 Task: In the  document effectivecommunication.txt Select the last point and add comment:  'Consider rephrasing it to enhance the flow of your writing' Insert emoji reactions: 'Thumbs Down' Select all the potins and apply Uppercase
Action: Mouse moved to (419, 360)
Screenshot: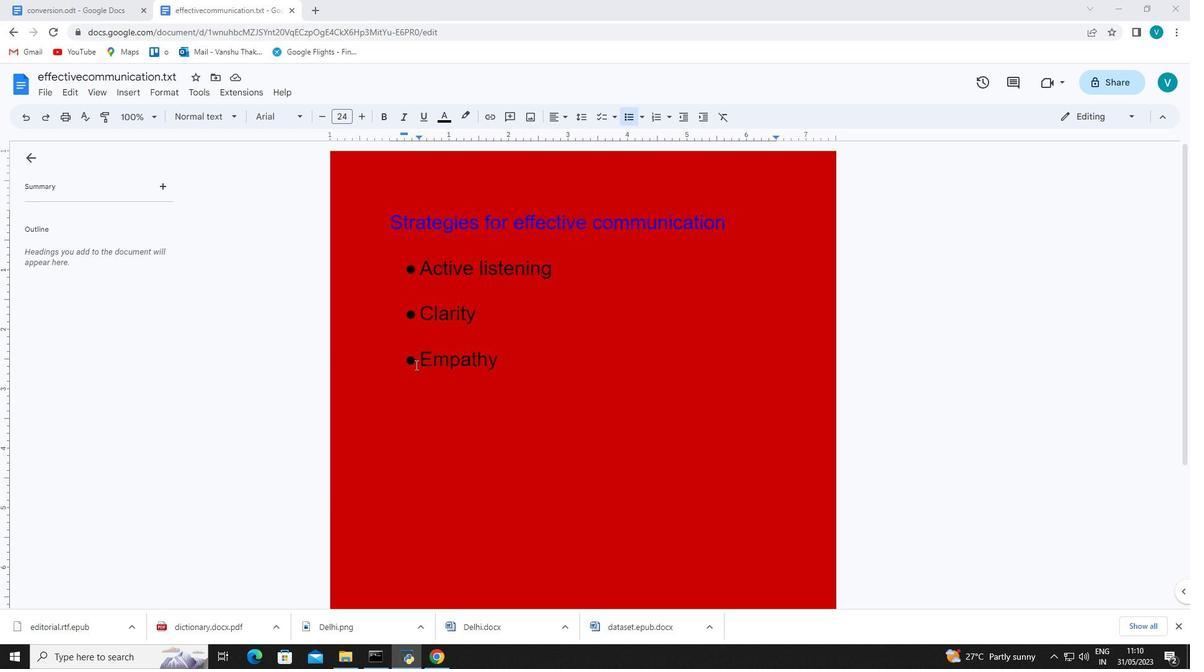 
Action: Mouse pressed left at (419, 360)
Screenshot: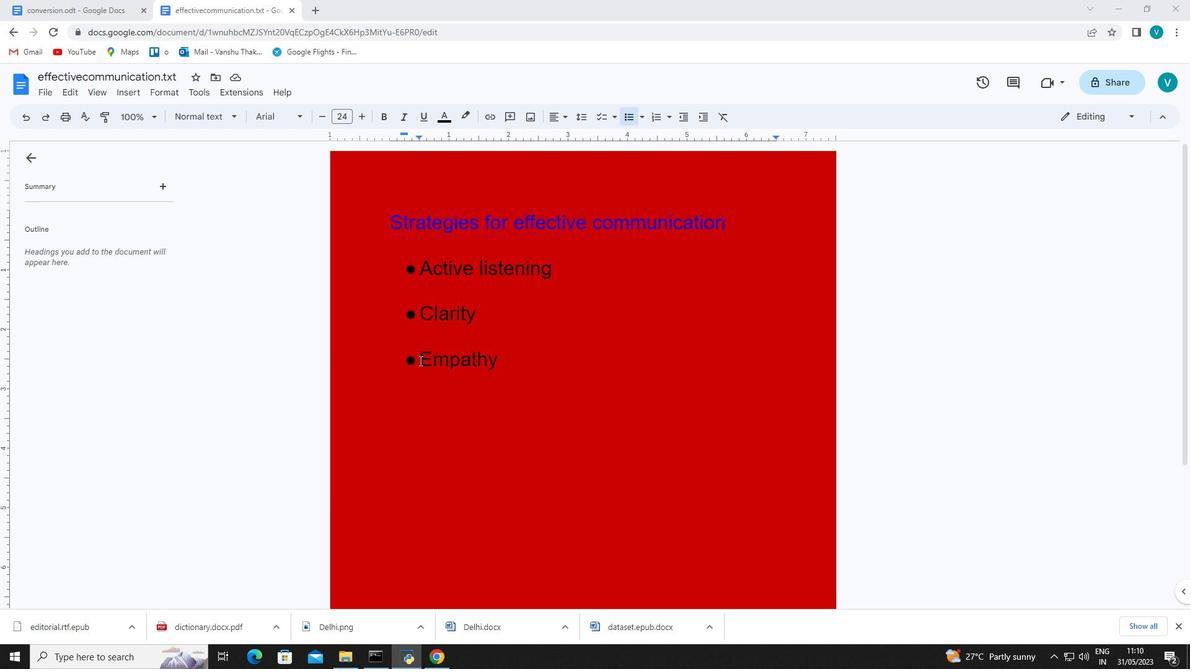 
Action: Mouse moved to (471, 364)
Screenshot: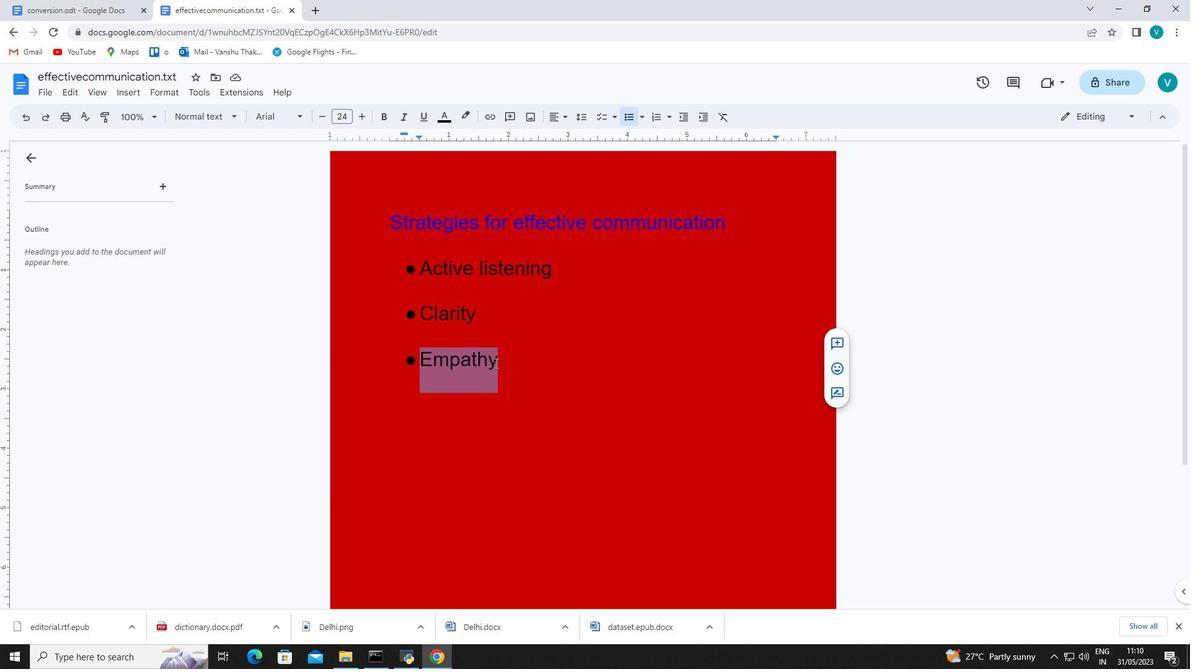 
Action: Mouse pressed right at (471, 364)
Screenshot: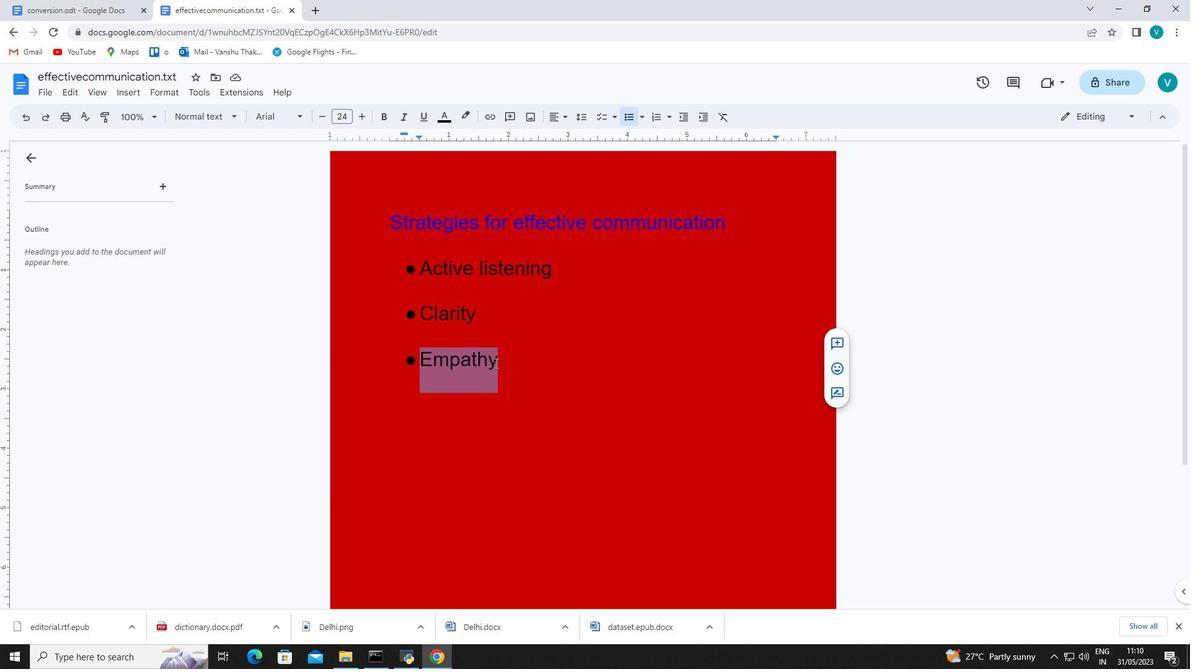 
Action: Mouse moved to (510, 405)
Screenshot: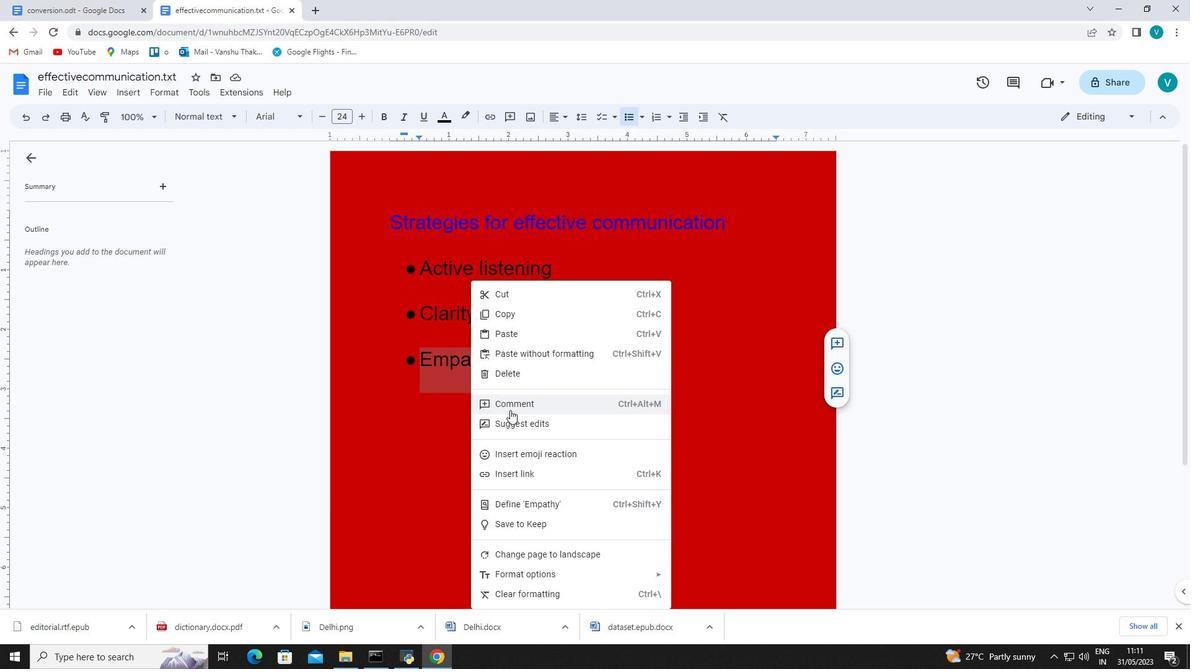 
Action: Mouse pressed left at (510, 405)
Screenshot: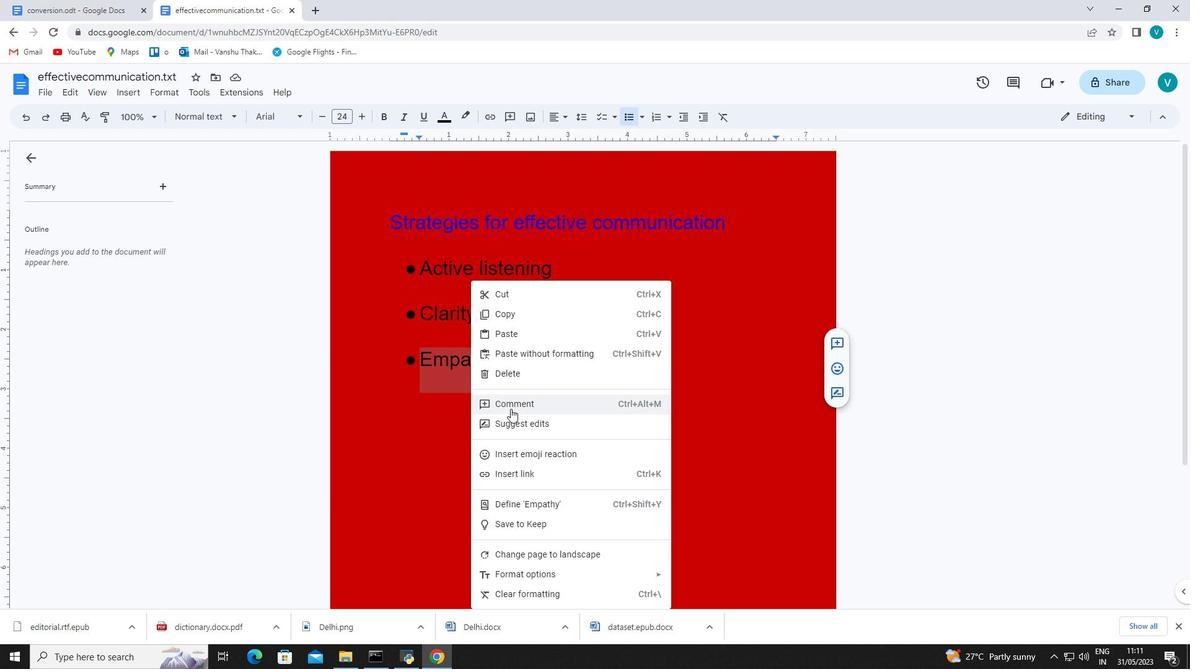 
Action: Key pressed <Key.shift><Key.shift><Key.shift><Key.shift>Consider<Key.space>rephrasing<Key.space>it<Key.space>to<Key.space>enhance<Key.space>the<Key.space>flow<Key.space>of<Key.space>your<Key.space>writing
Screenshot: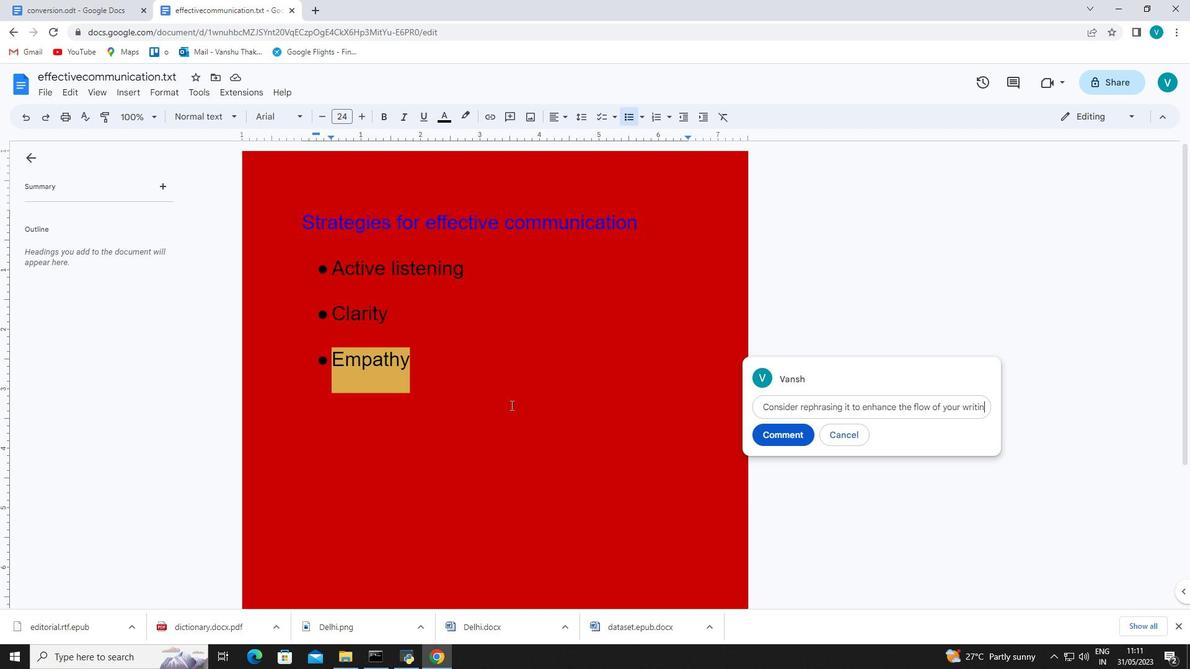 
Action: Mouse moved to (784, 453)
Screenshot: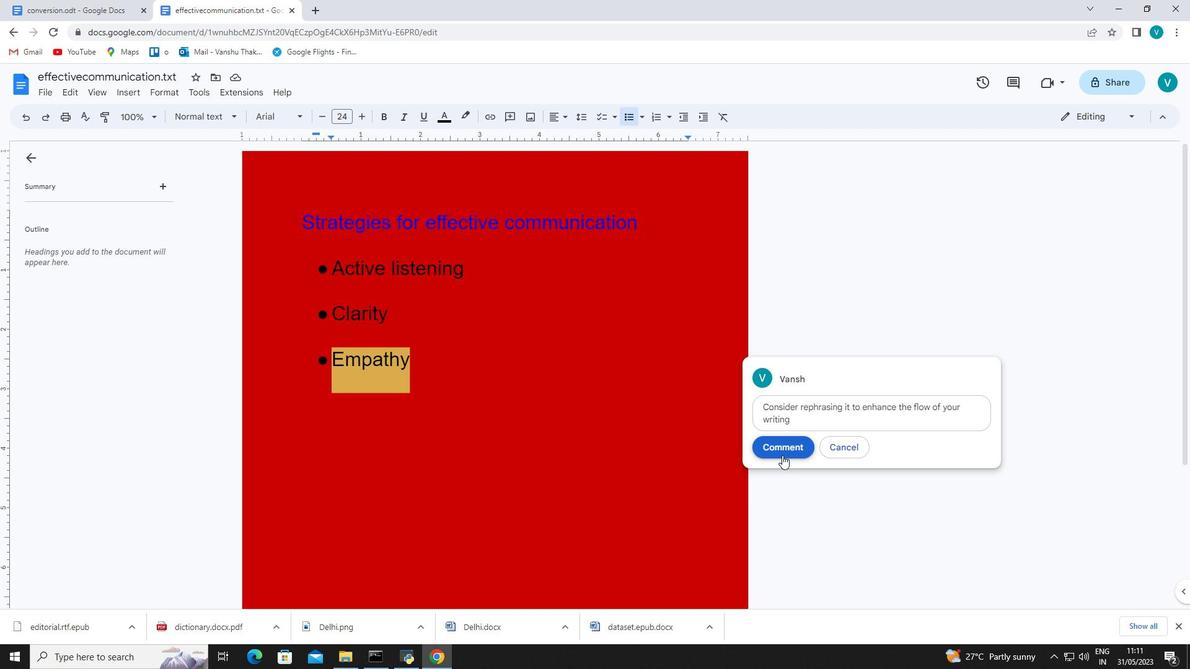 
Action: Mouse pressed left at (784, 453)
Screenshot: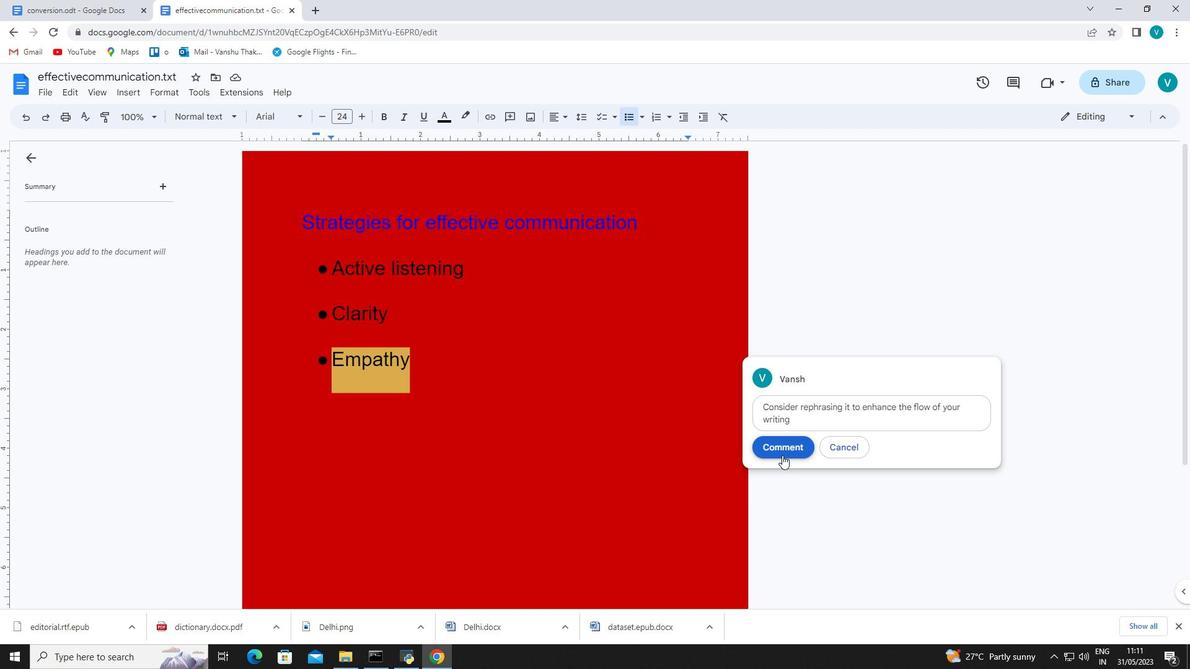 
Action: Mouse moved to (390, 378)
Screenshot: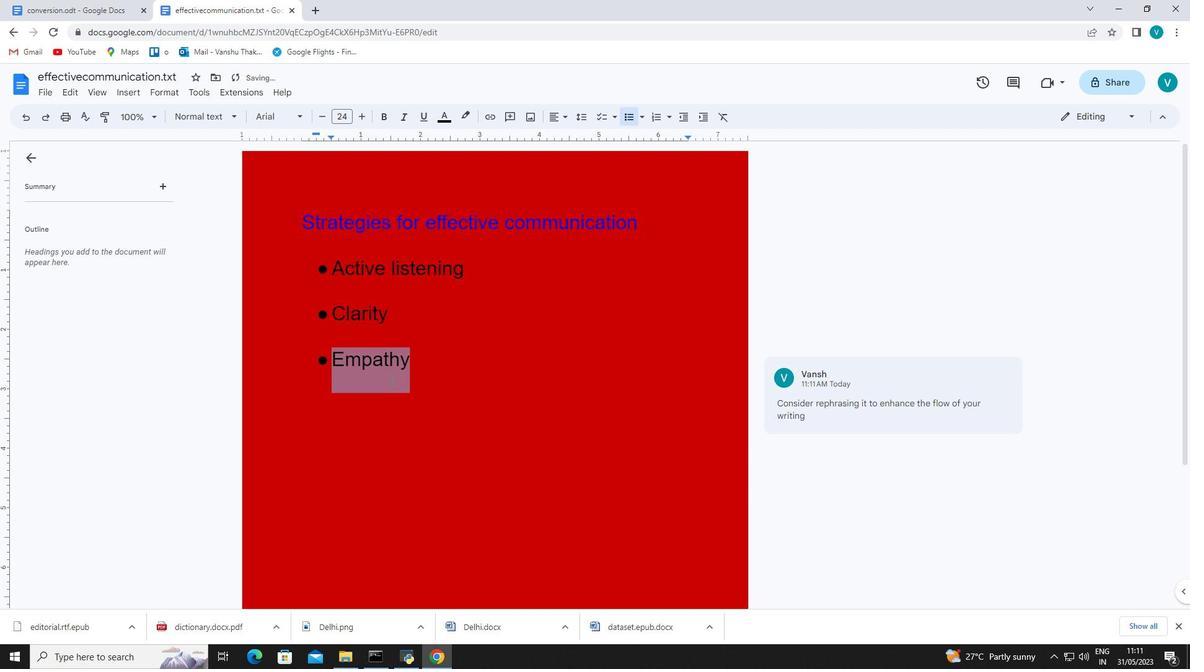 
Action: Mouse pressed right at (390, 378)
Screenshot: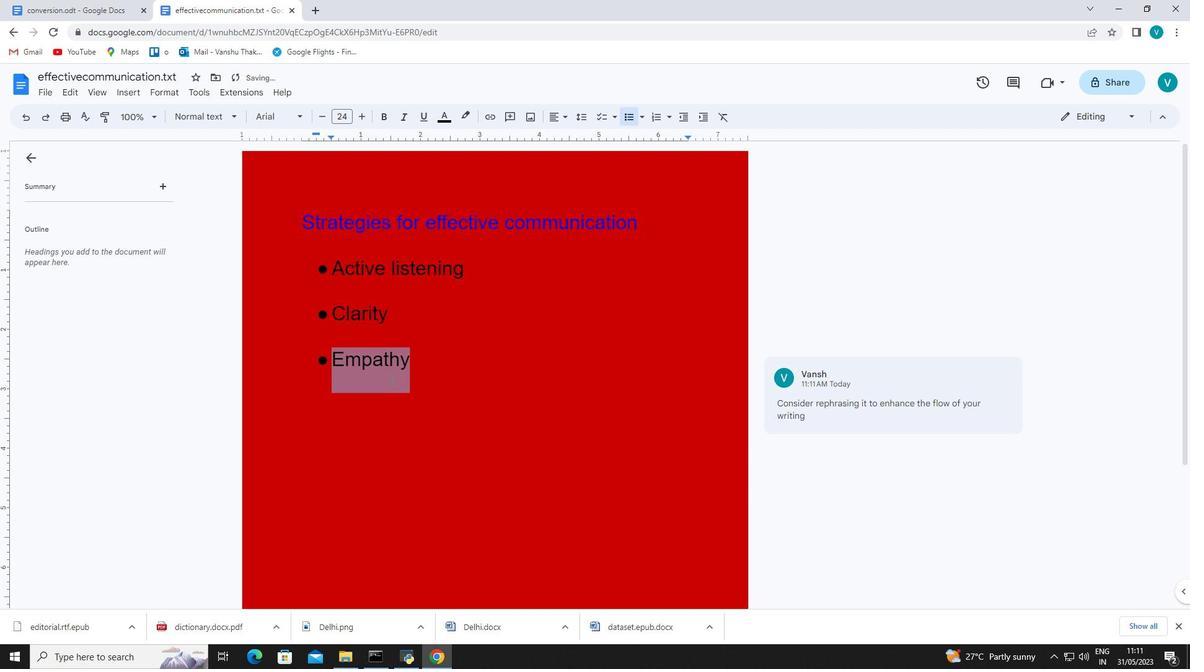 
Action: Mouse moved to (471, 457)
Screenshot: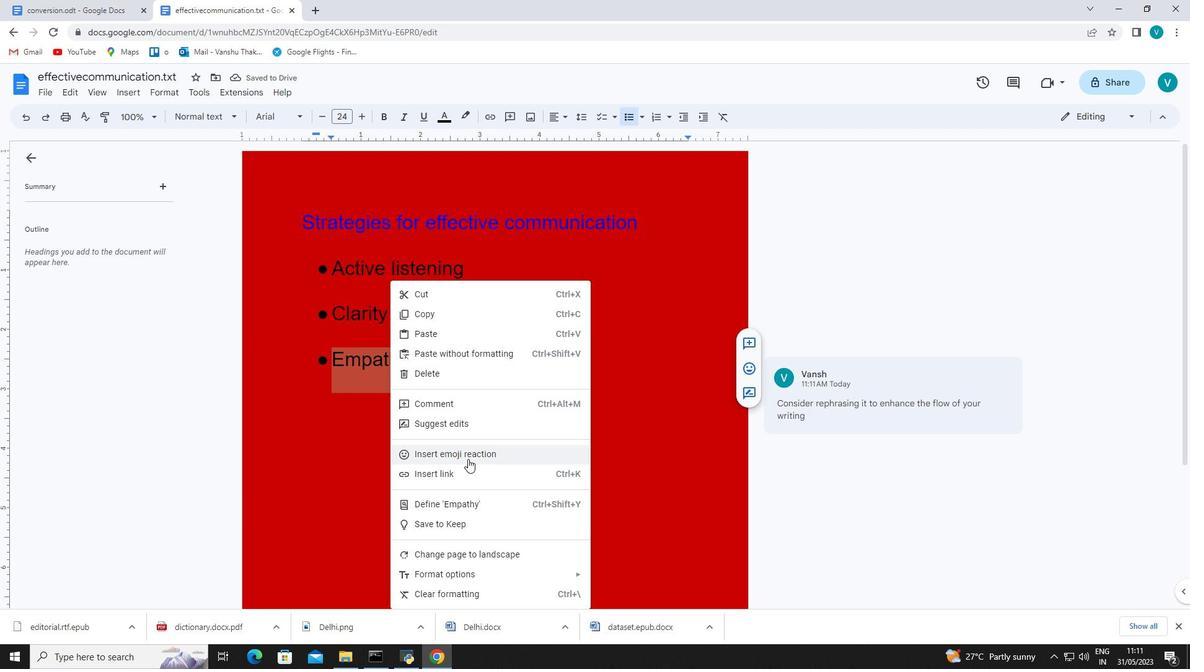 
Action: Mouse pressed left at (471, 457)
Screenshot: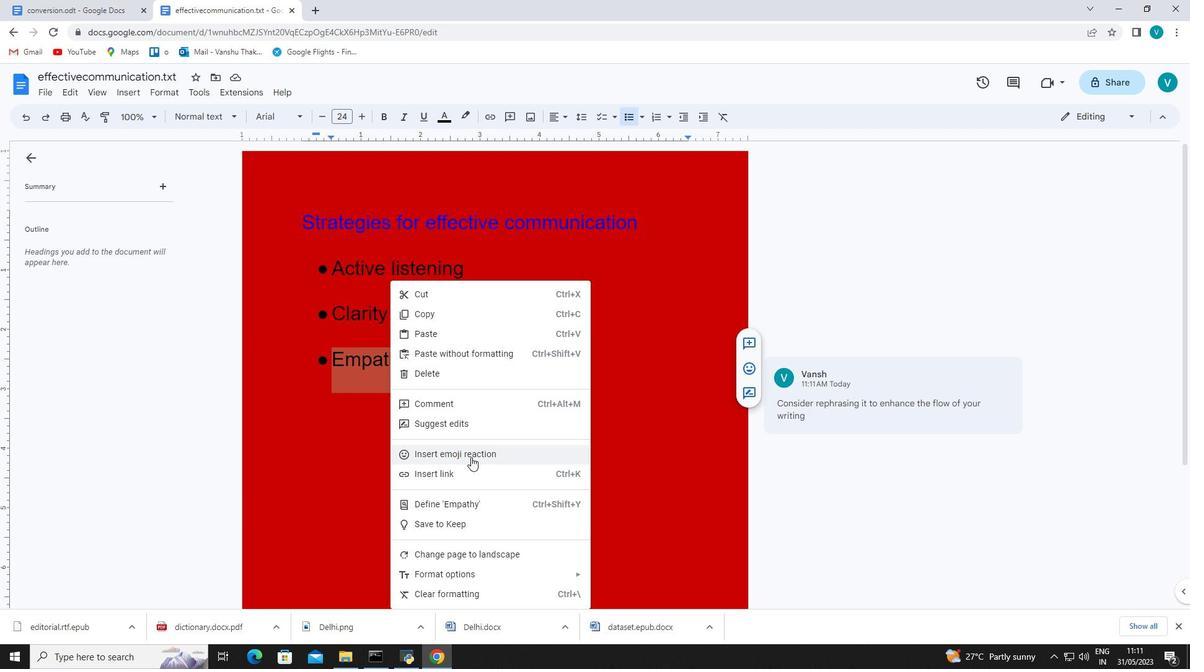 
Action: Mouse moved to (751, 591)
Screenshot: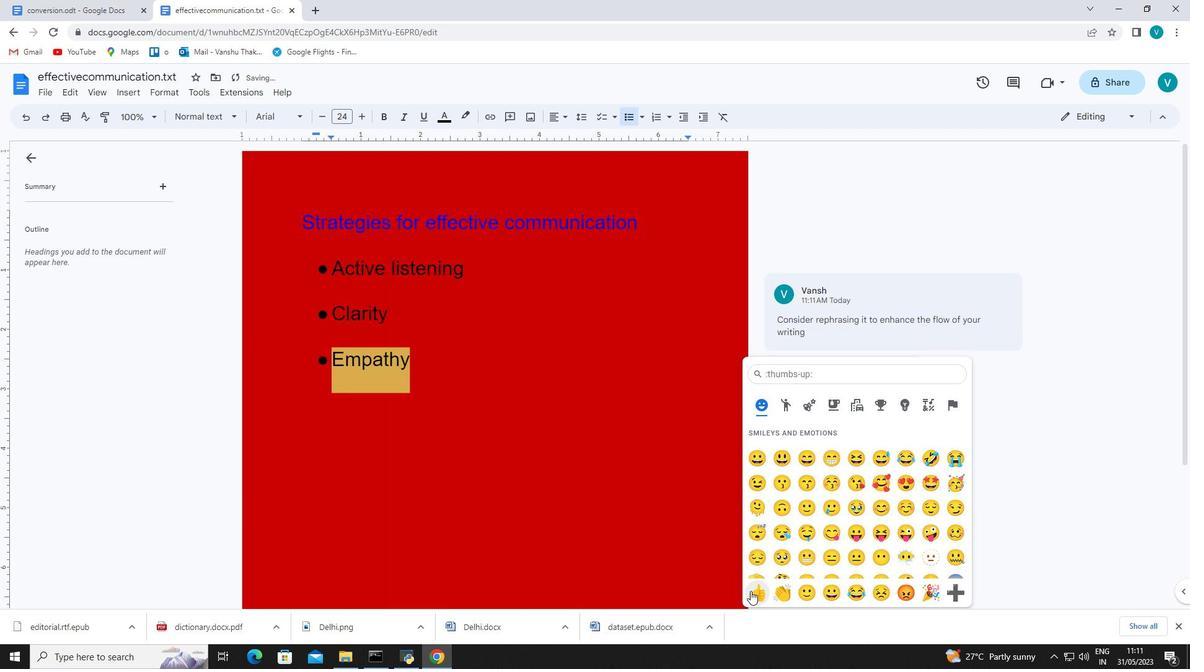
Action: Mouse pressed left at (751, 591)
Screenshot: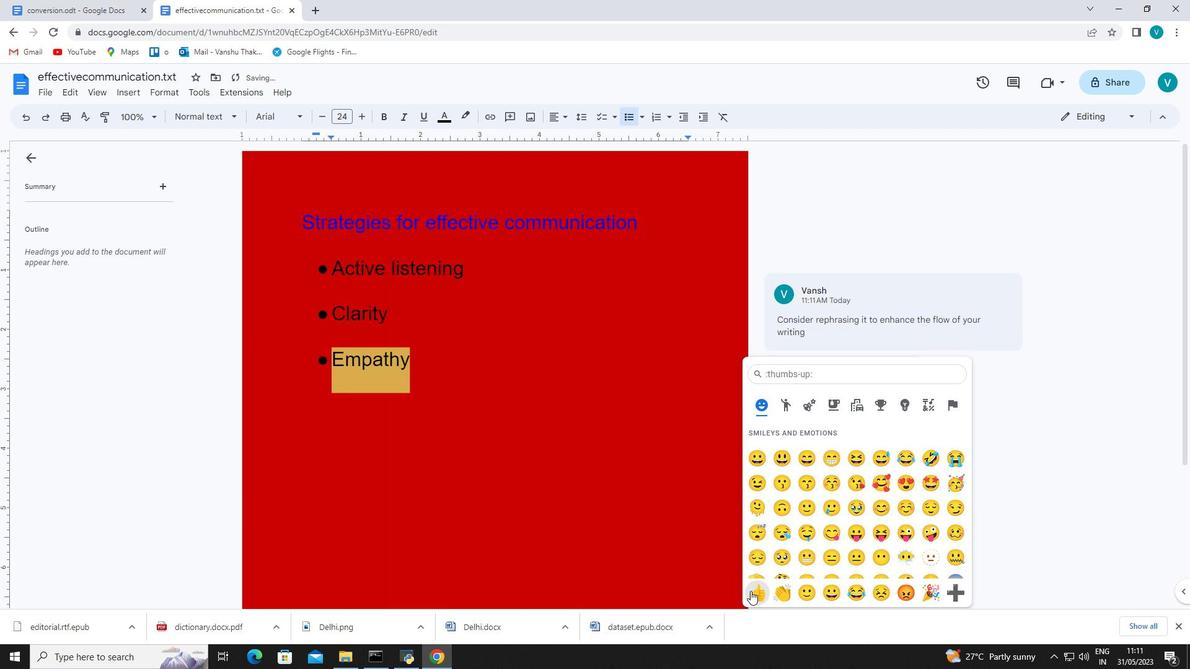 
Action: Mouse moved to (331, 262)
Screenshot: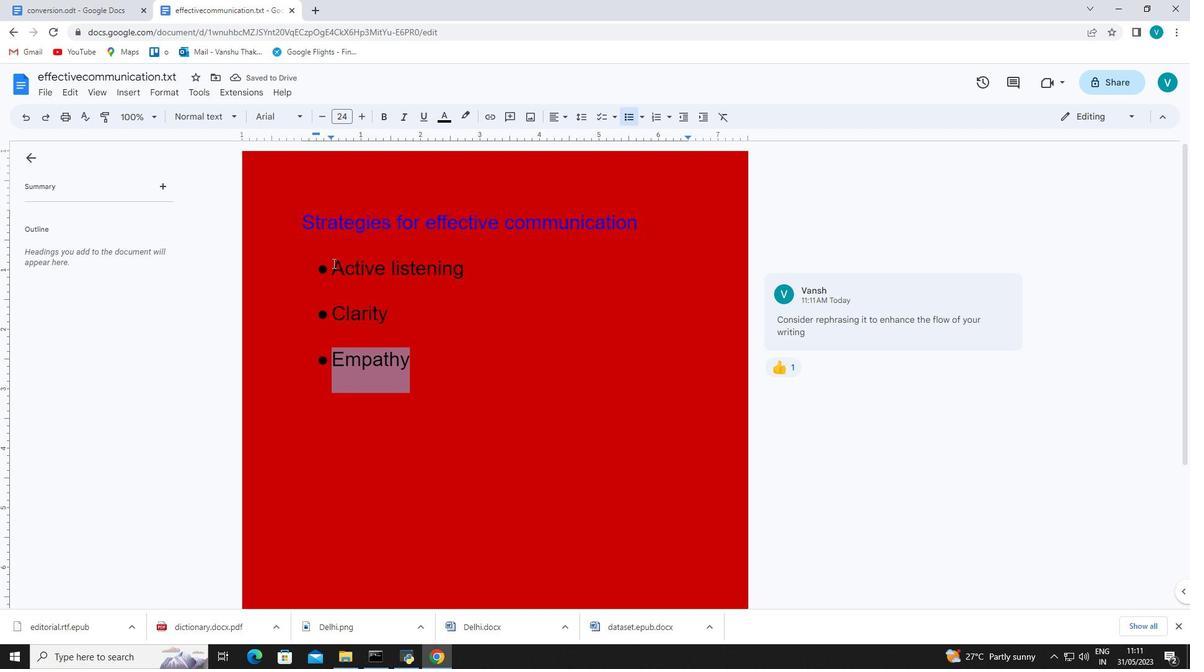 
Action: Mouse pressed left at (331, 262)
Screenshot: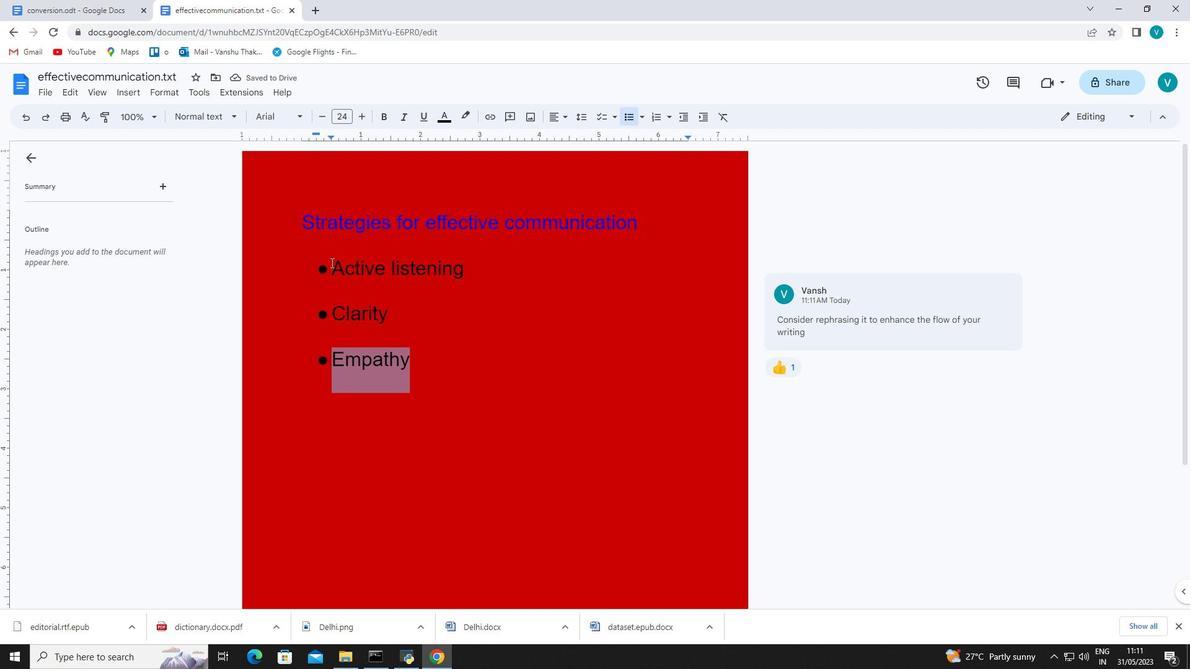 
Action: Mouse moved to (132, 93)
Screenshot: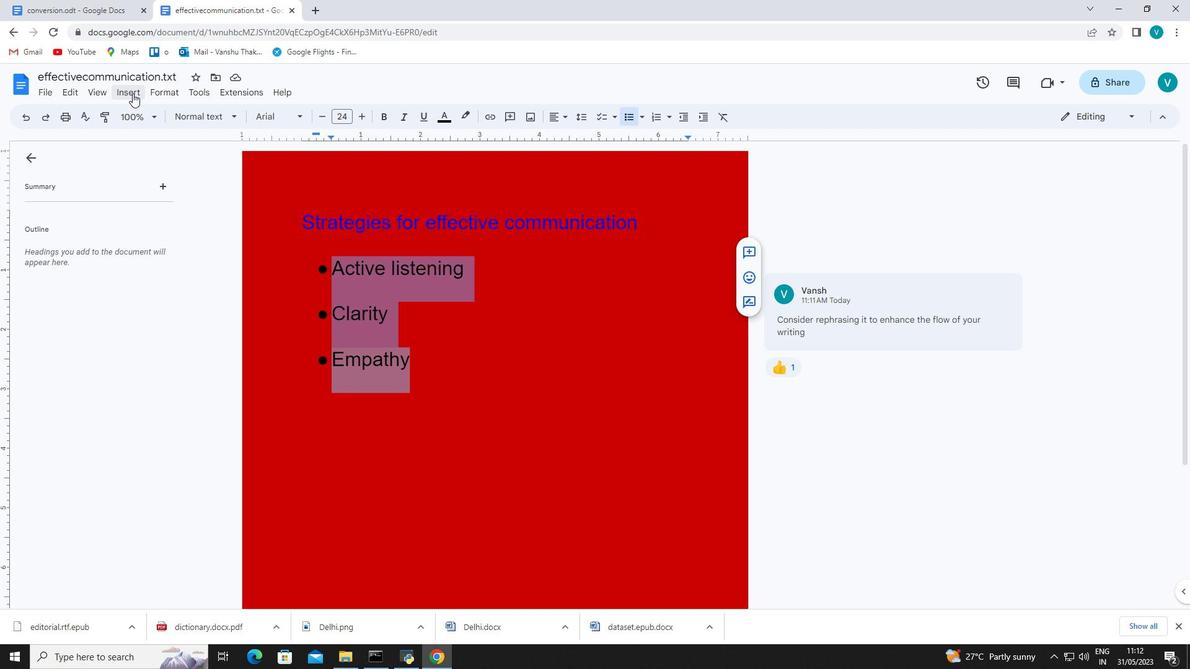 
Action: Mouse pressed left at (132, 93)
Screenshot: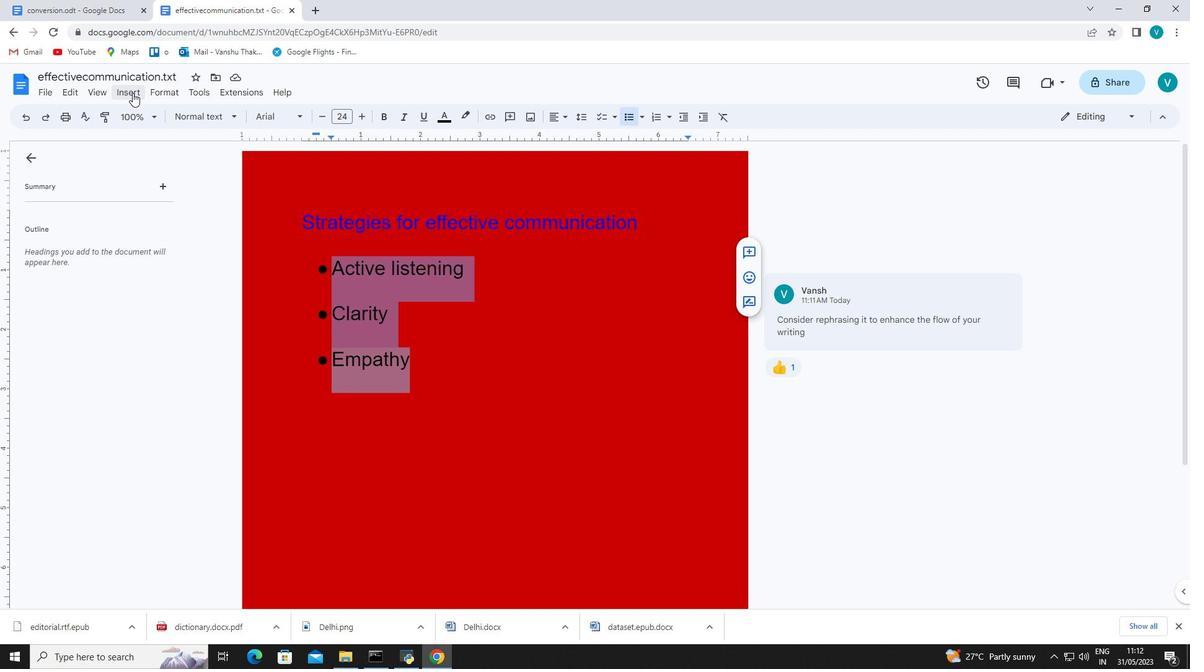 
Action: Mouse moved to (197, 89)
Screenshot: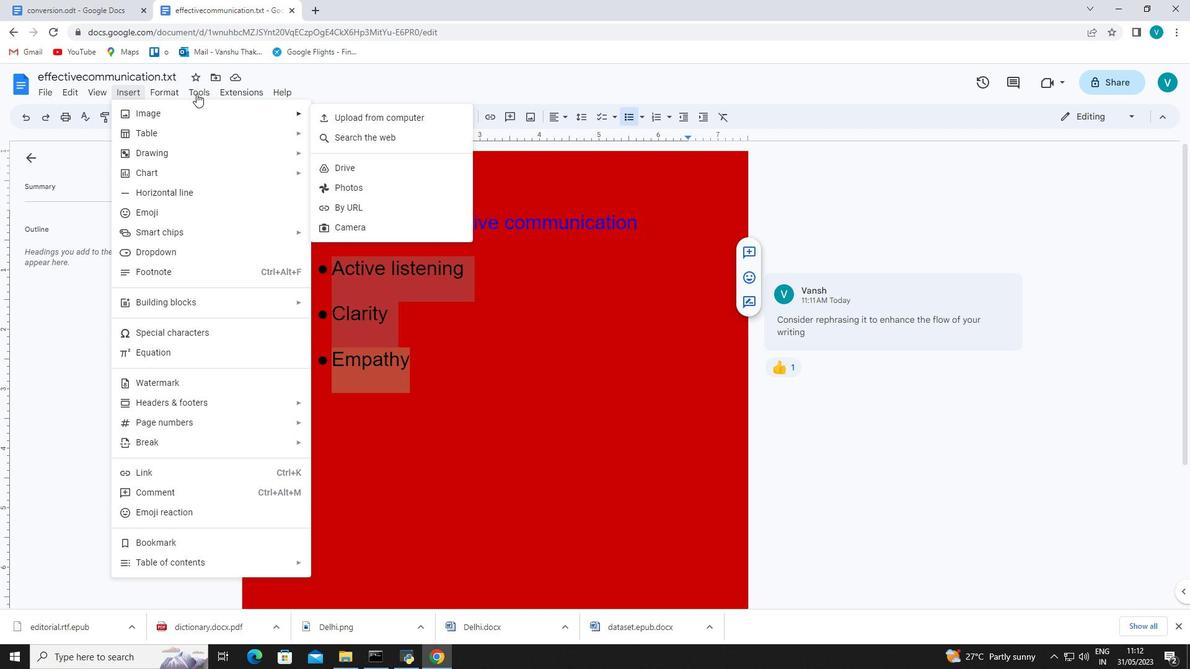 
Action: Mouse pressed left at (197, 89)
Screenshot: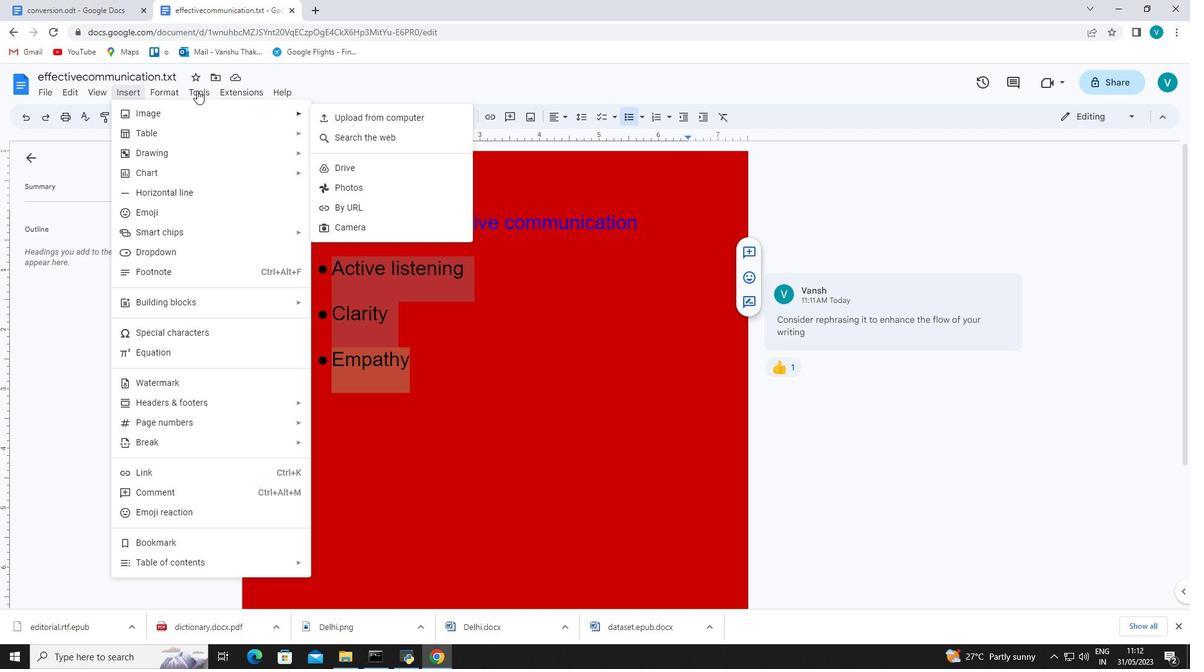 
Action: Mouse pressed left at (197, 89)
Screenshot: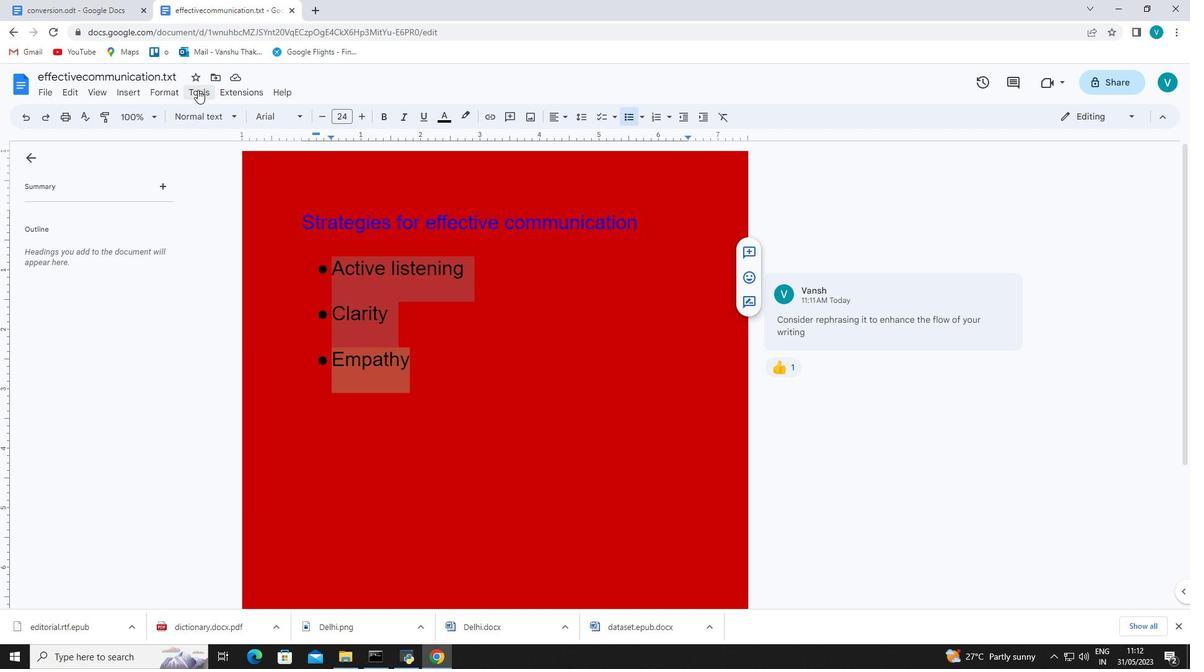 
Action: Mouse moved to (537, 288)
Screenshot: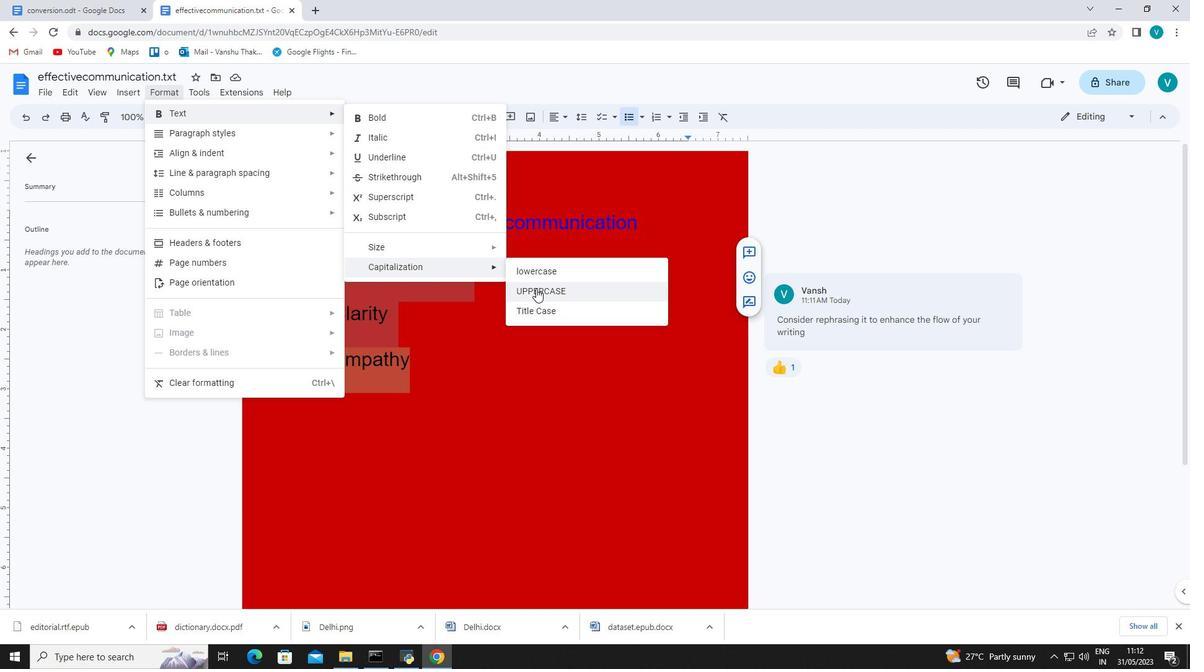 
Action: Mouse pressed left at (537, 288)
Screenshot: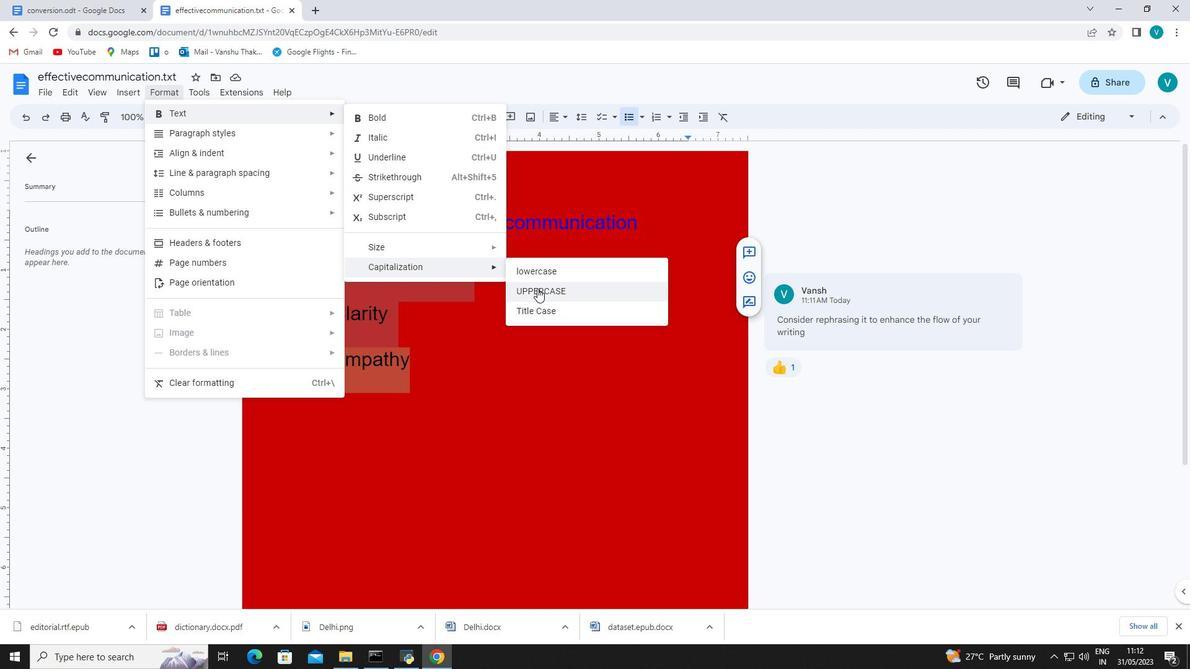 
Action: Mouse moved to (504, 385)
Screenshot: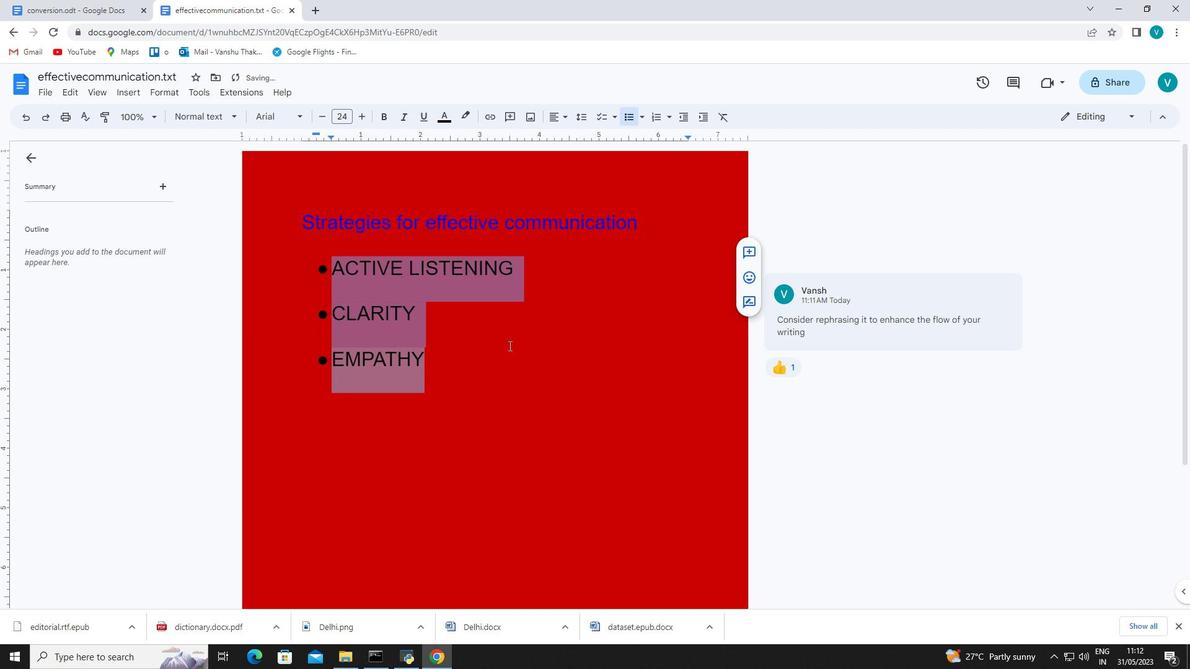 
Action: Mouse pressed left at (504, 385)
Screenshot: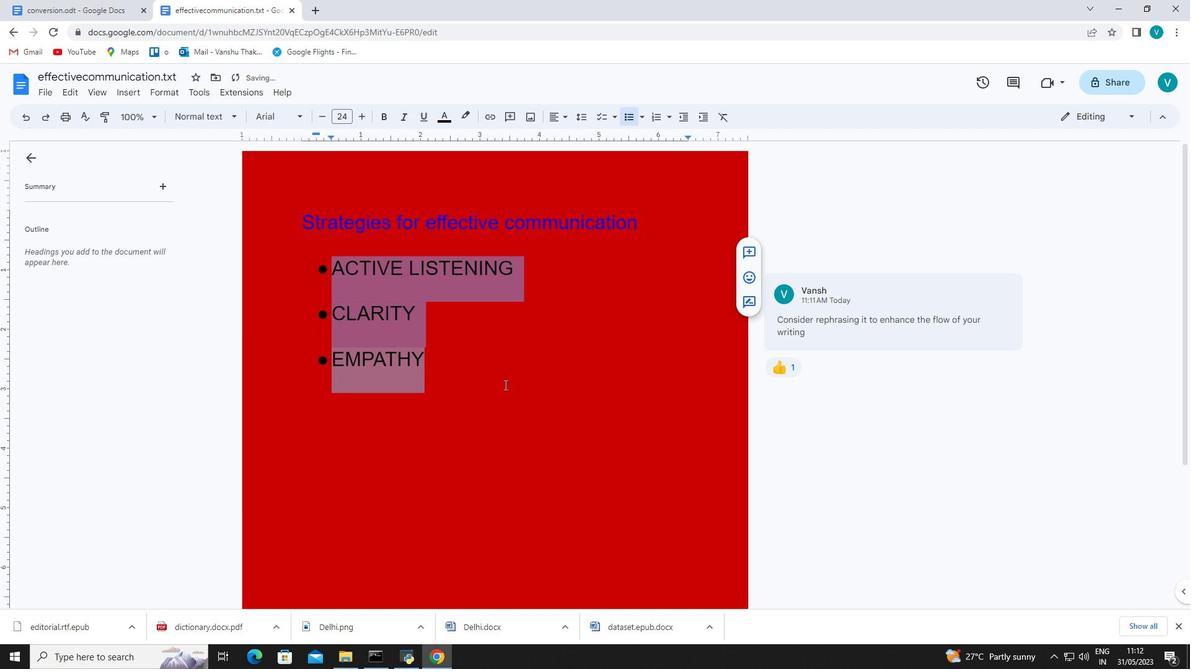 
Action: Mouse moved to (462, 362)
Screenshot: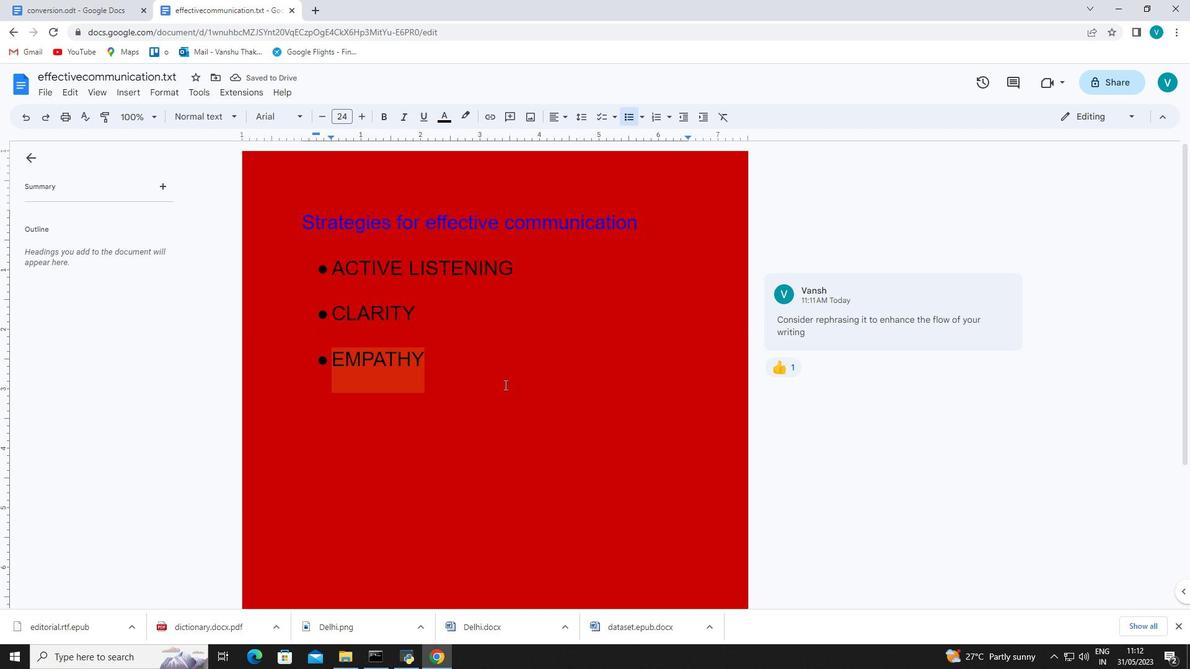 
